 Task: Find and review tasks modified this week in the email application.
Action: Mouse moved to (19, 141)
Screenshot: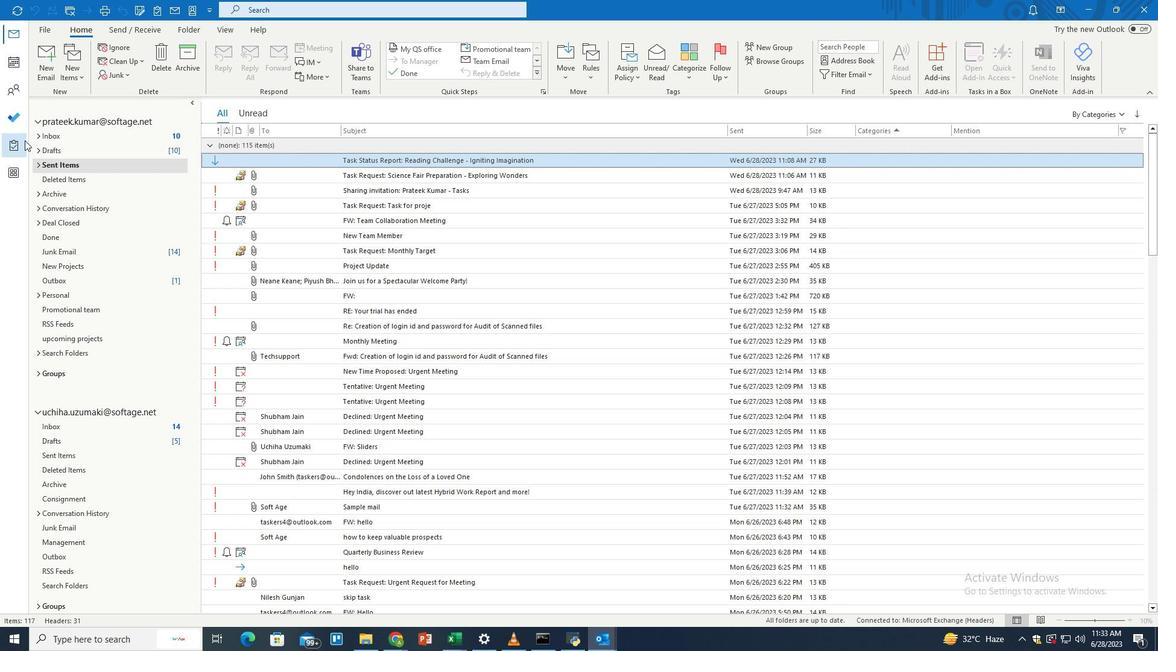 
Action: Mouse pressed left at (19, 141)
Screenshot: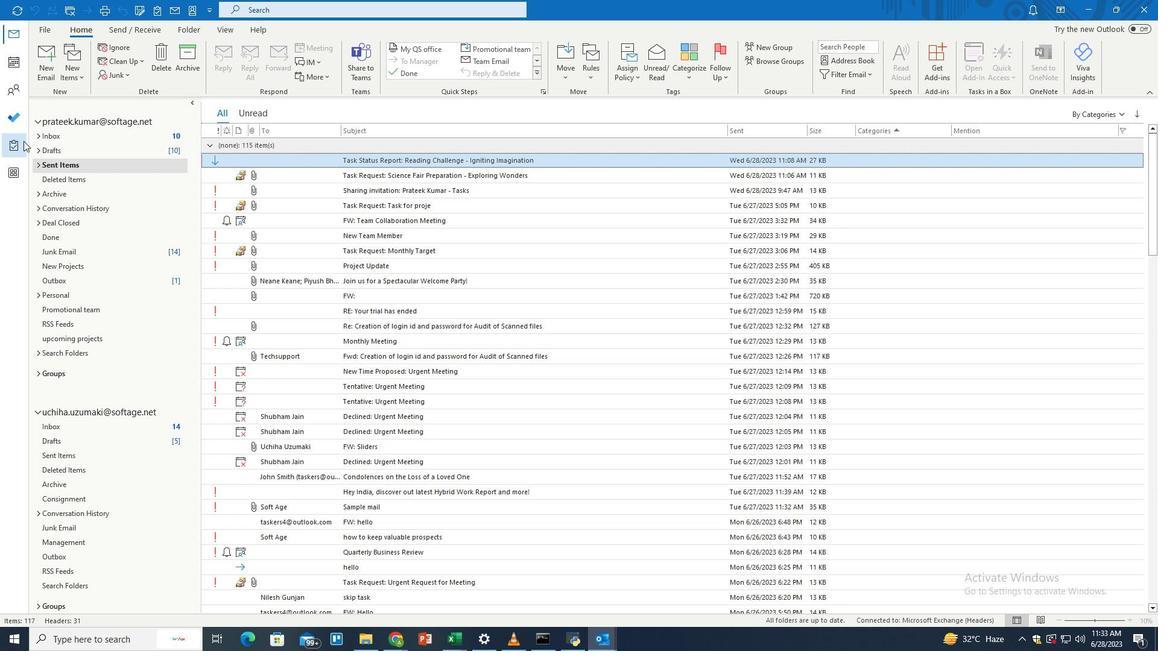 
Action: Mouse moved to (387, 10)
Screenshot: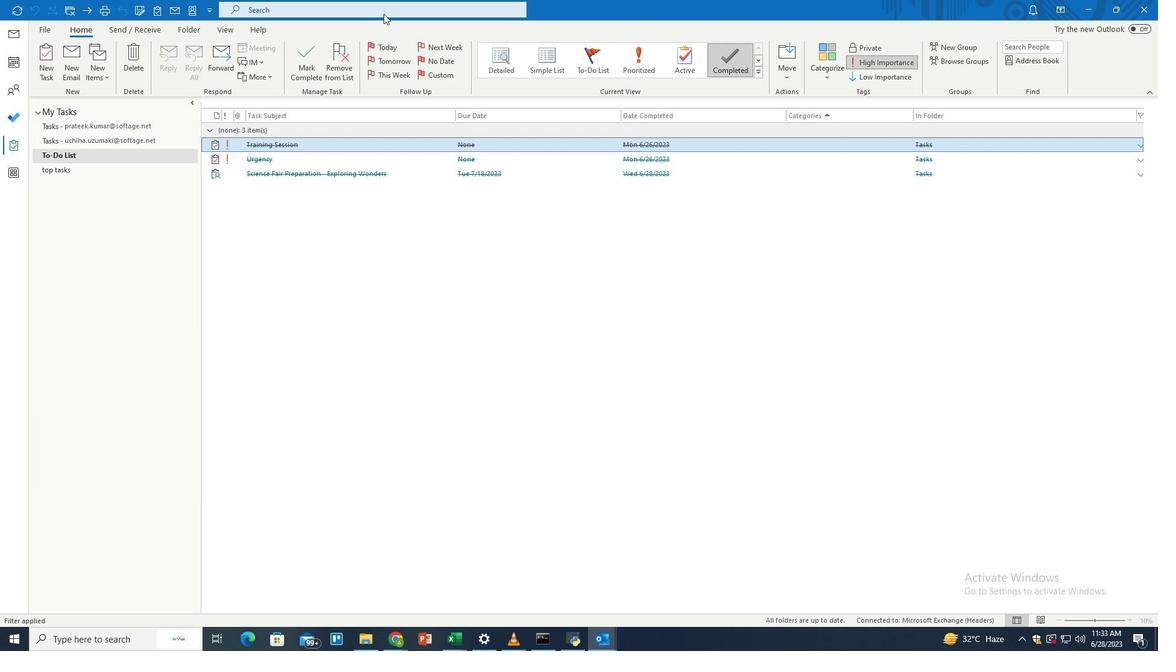 
Action: Mouse pressed left at (387, 10)
Screenshot: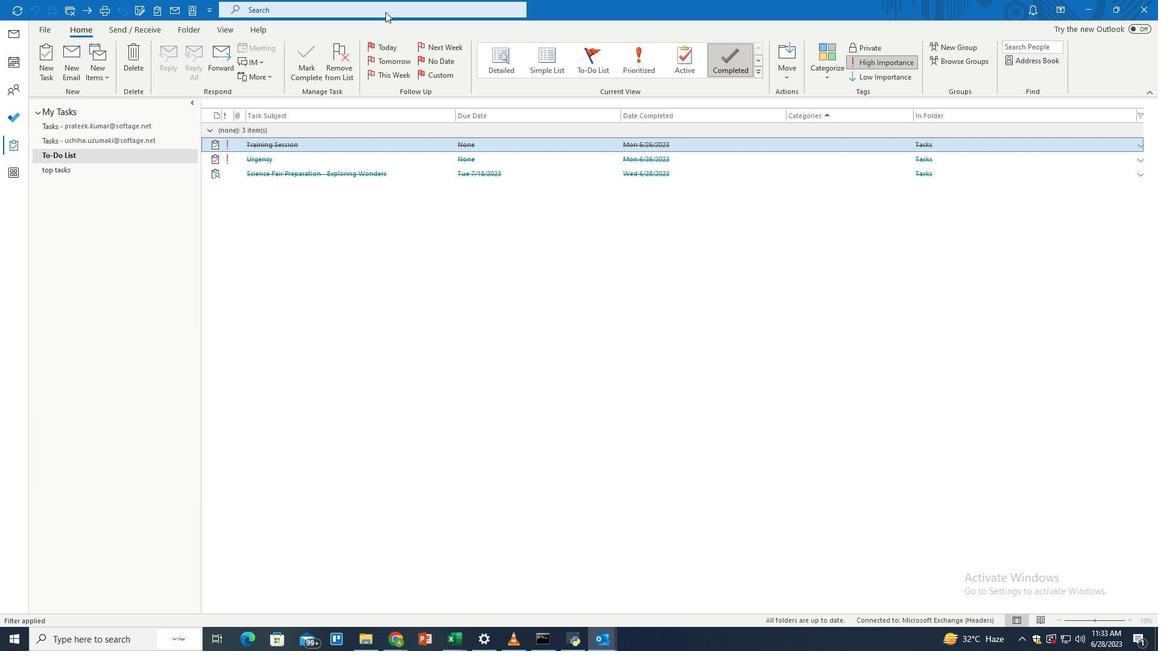 
Action: Mouse moved to (565, 10)
Screenshot: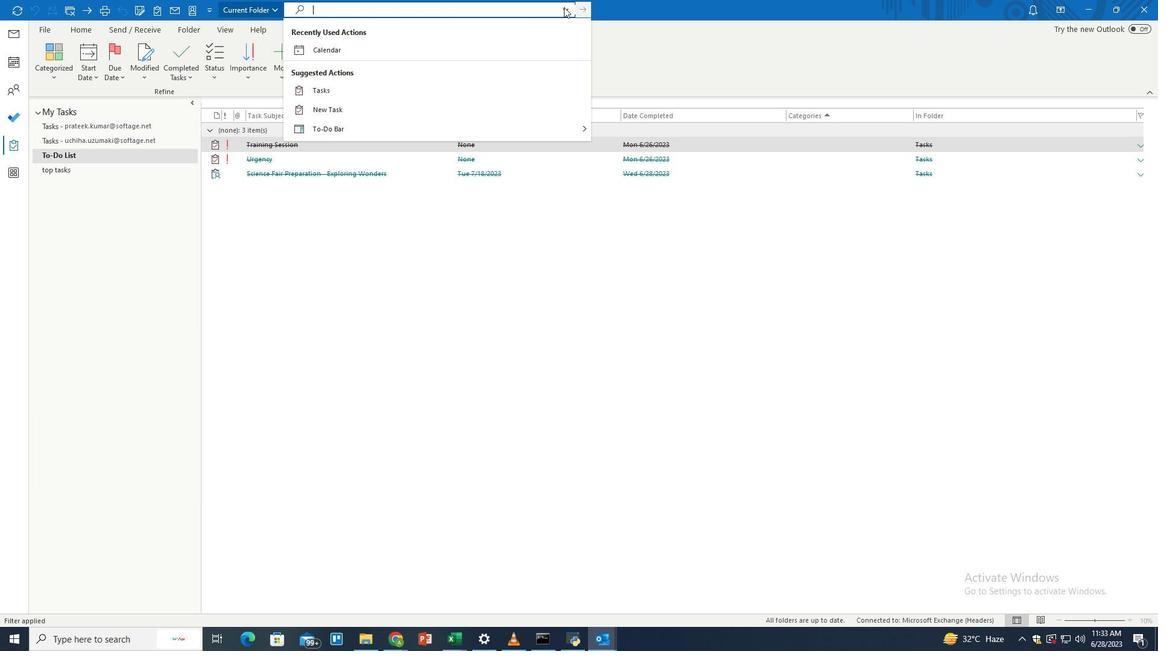 
Action: Mouse pressed left at (565, 10)
Screenshot: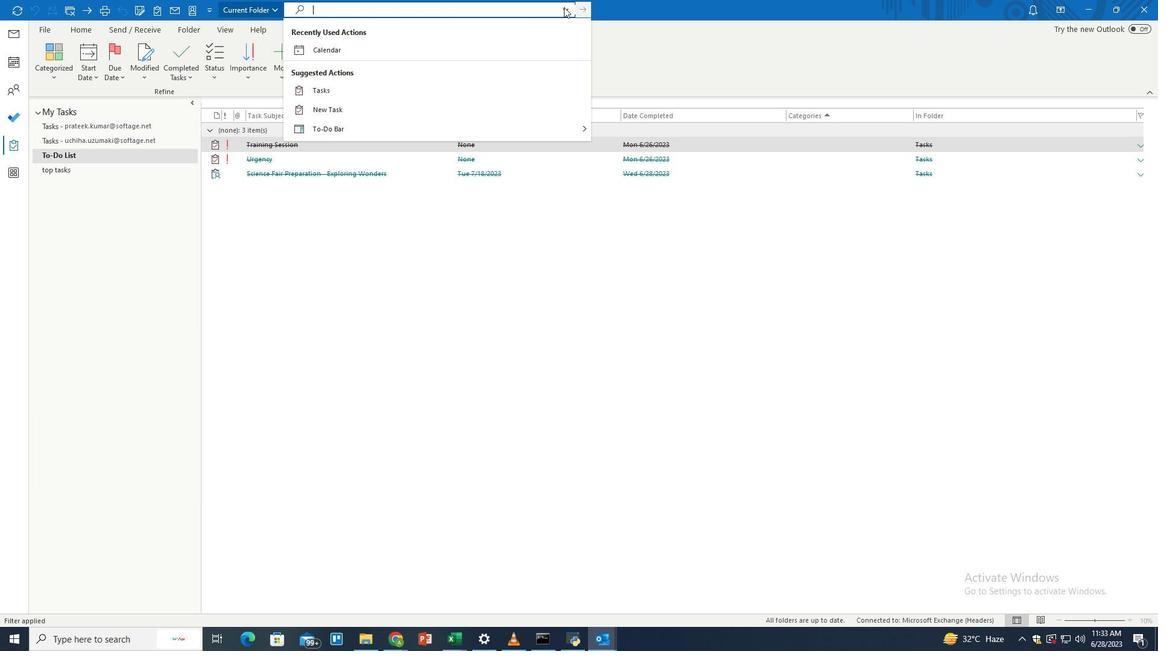
Action: Mouse moved to (361, 130)
Screenshot: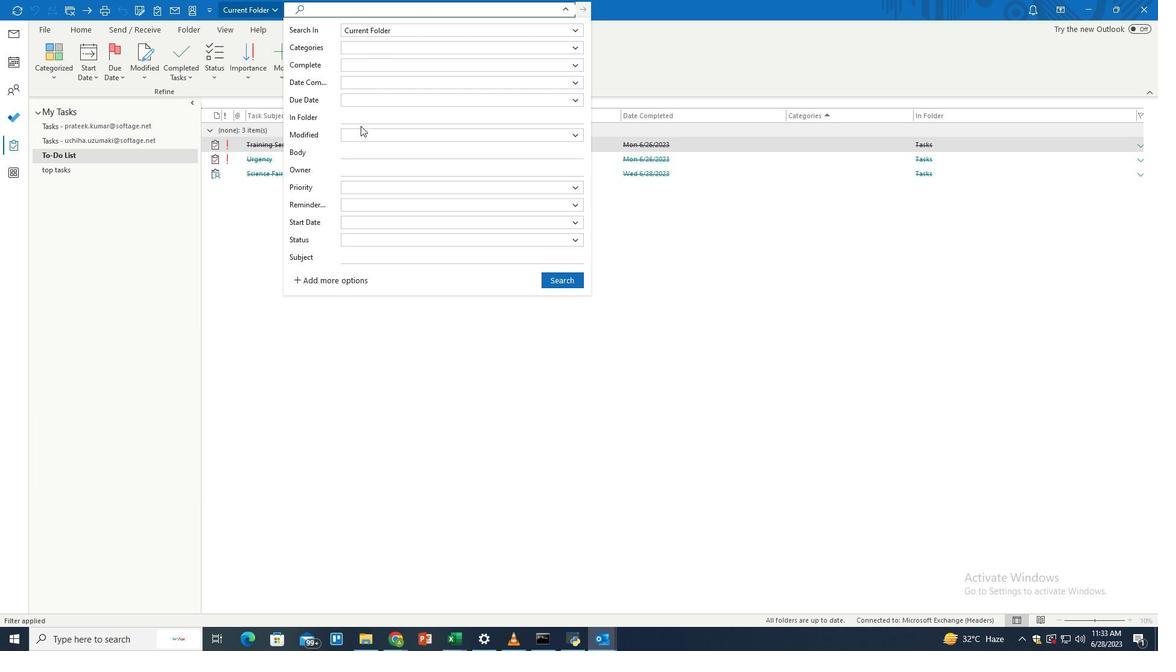 
Action: Mouse pressed left at (361, 130)
Screenshot: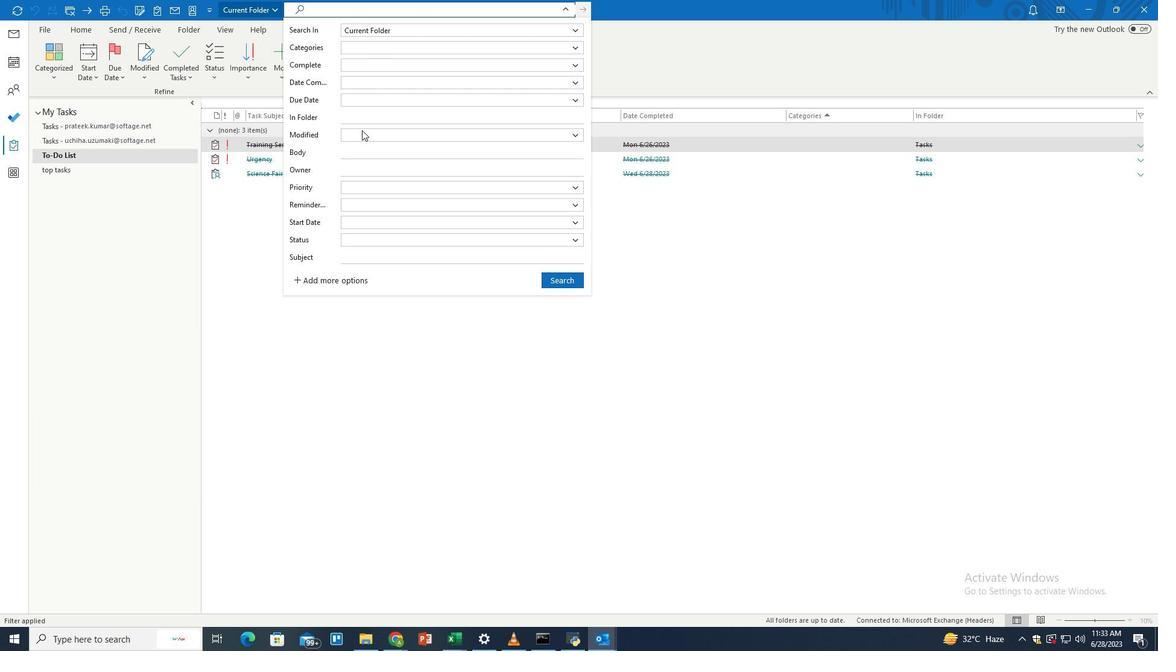 
Action: Mouse moved to (363, 181)
Screenshot: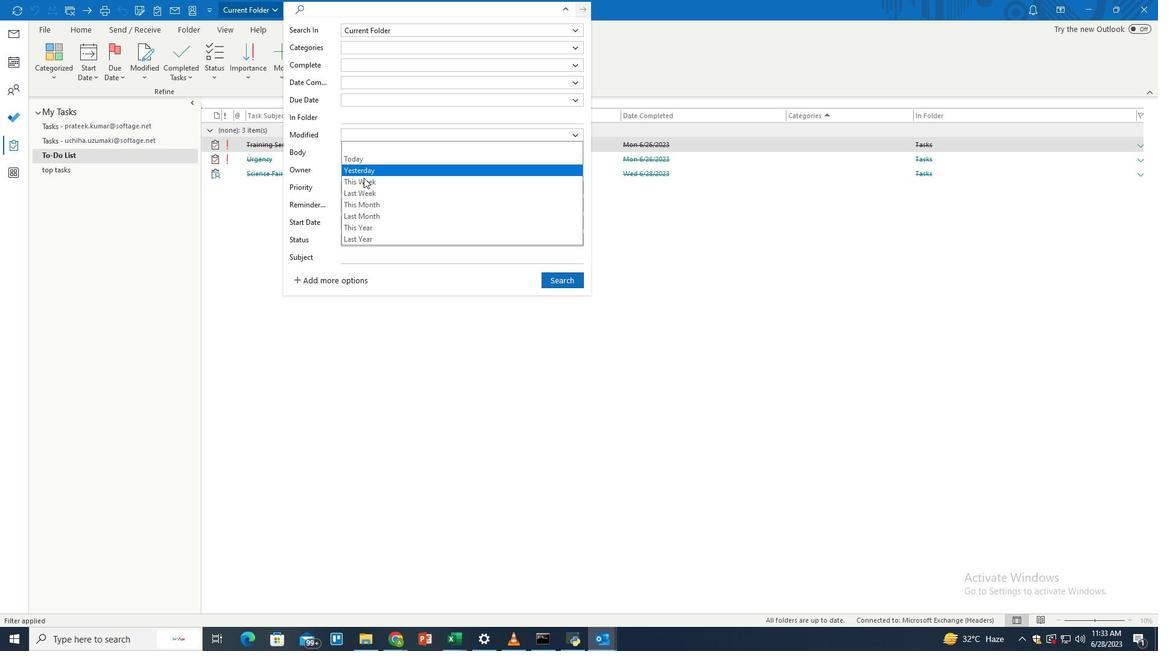 
Action: Mouse pressed left at (363, 181)
Screenshot: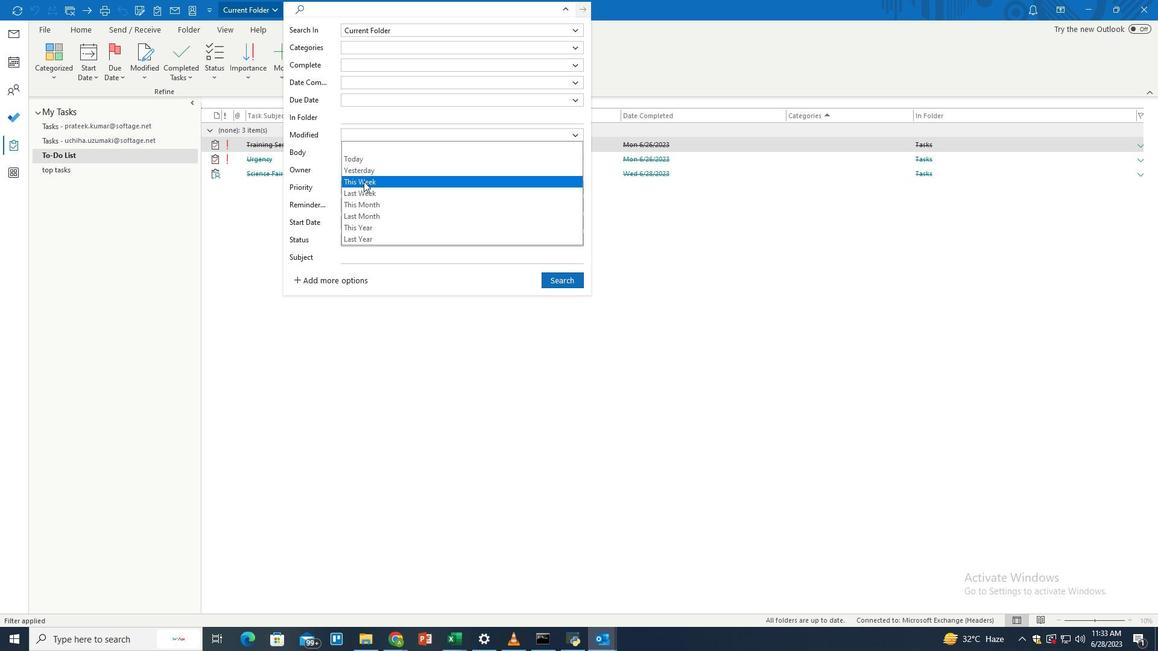 
Action: Mouse moved to (556, 280)
Screenshot: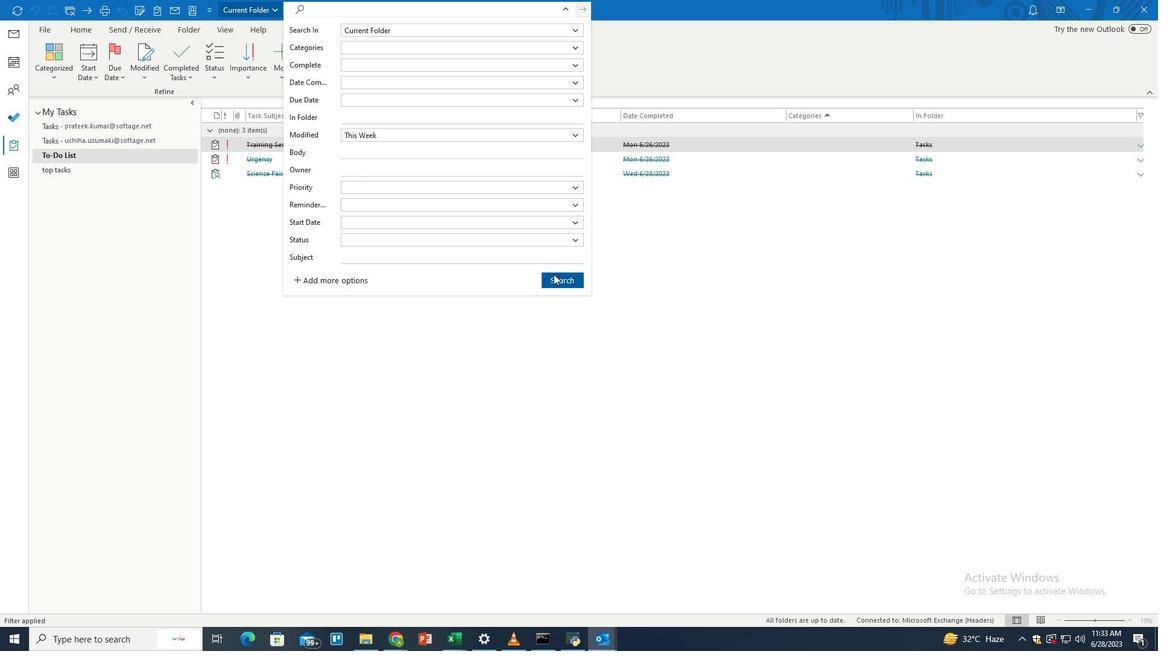 
Action: Mouse pressed left at (556, 280)
Screenshot: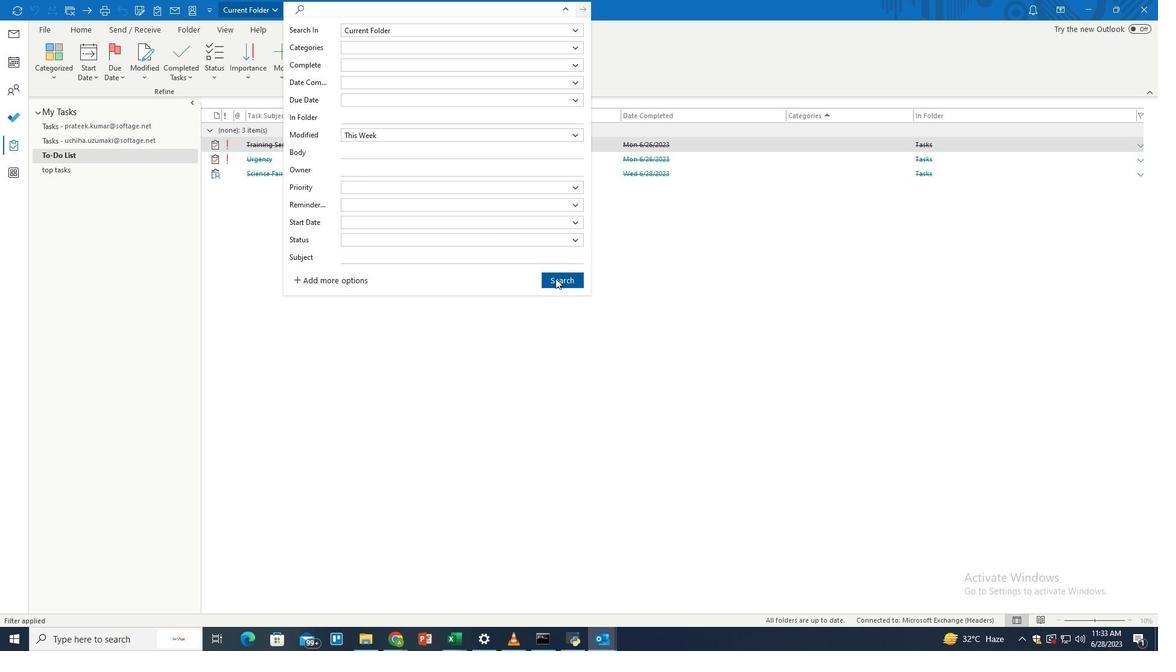 
Action: Mouse moved to (518, 263)
Screenshot: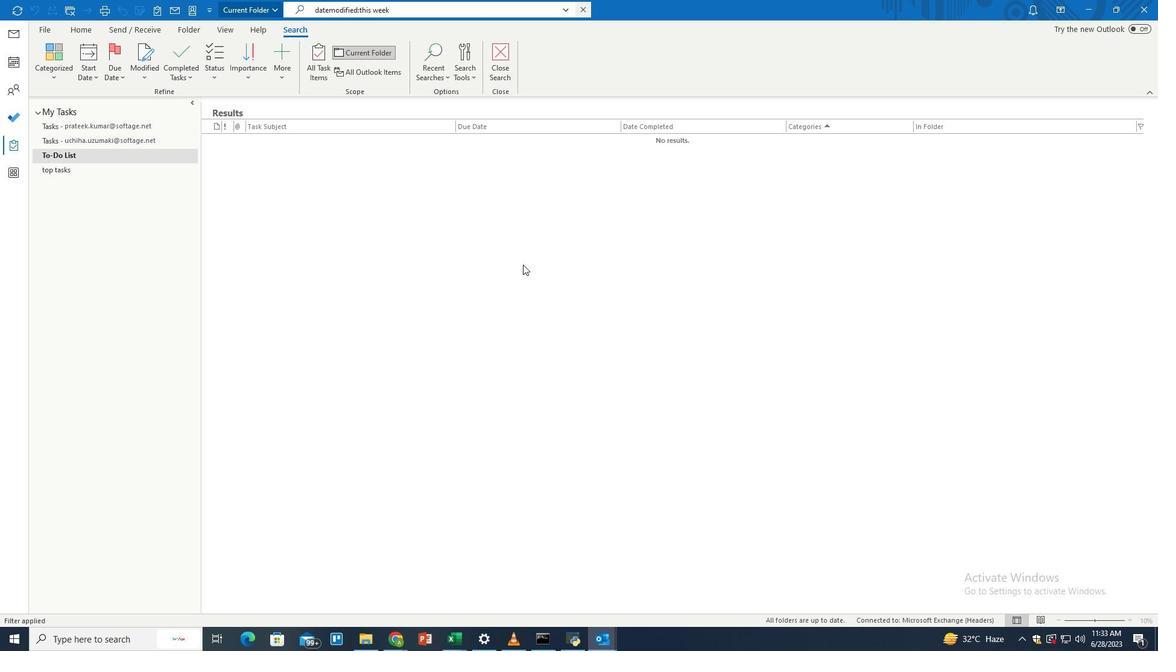 
